 Task: Add the task  Add support for in-app purchases to the mobile app to the section Automated Deployment Sprint in the project Touchstone and add a Due Date to the respective task as 2023/11/26.
Action: Mouse moved to (100, 415)
Screenshot: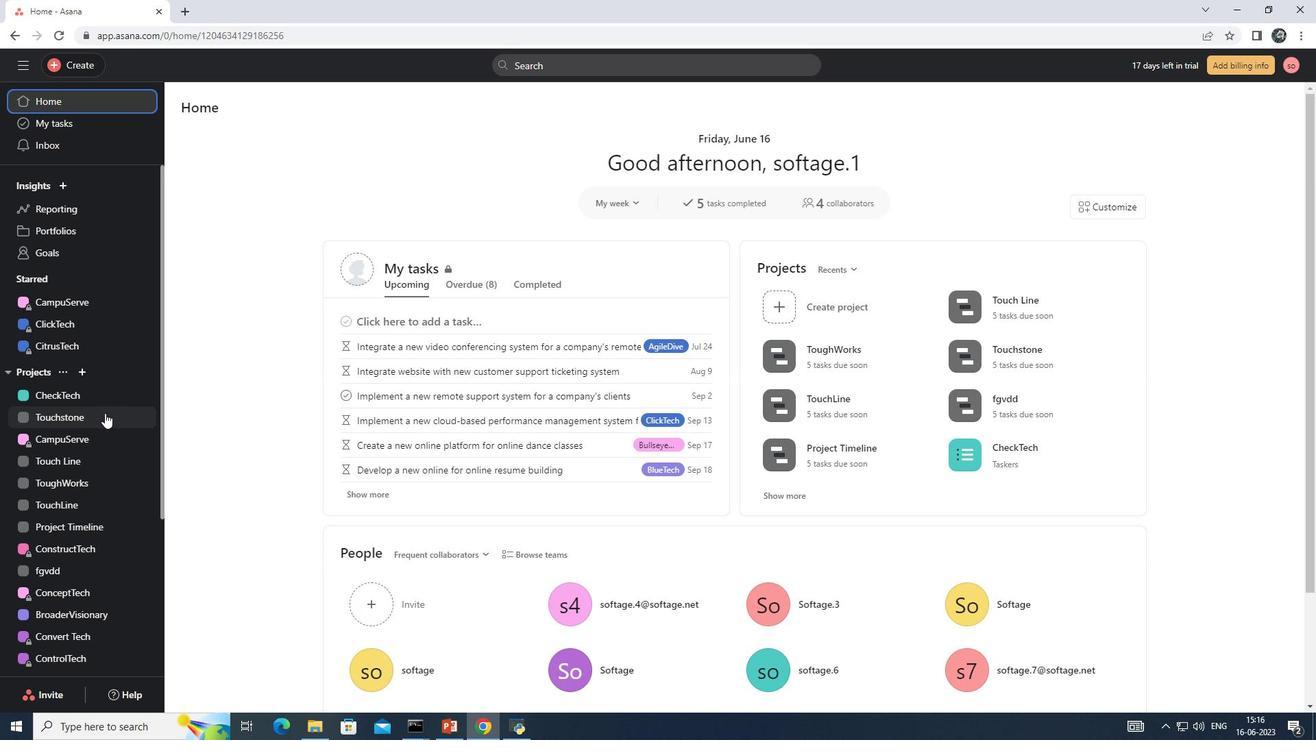 
Action: Mouse pressed left at (100, 415)
Screenshot: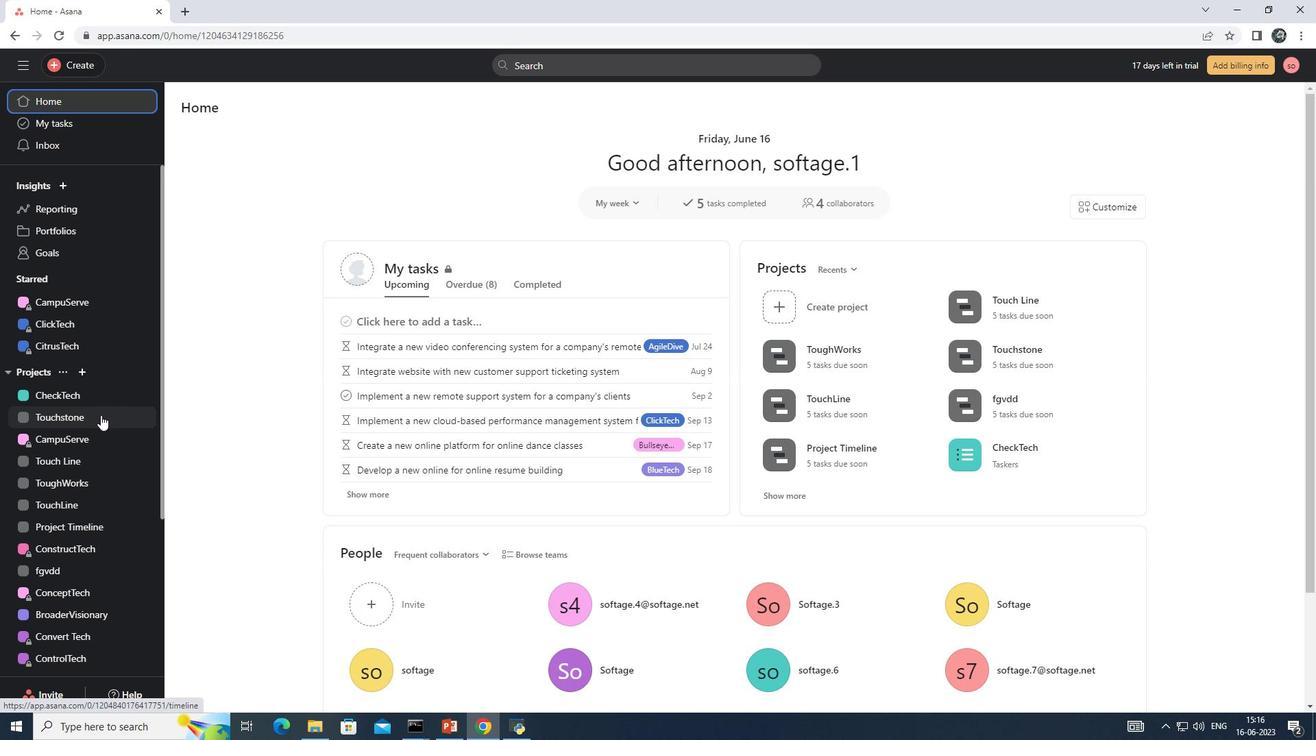 
Action: Mouse moved to (248, 139)
Screenshot: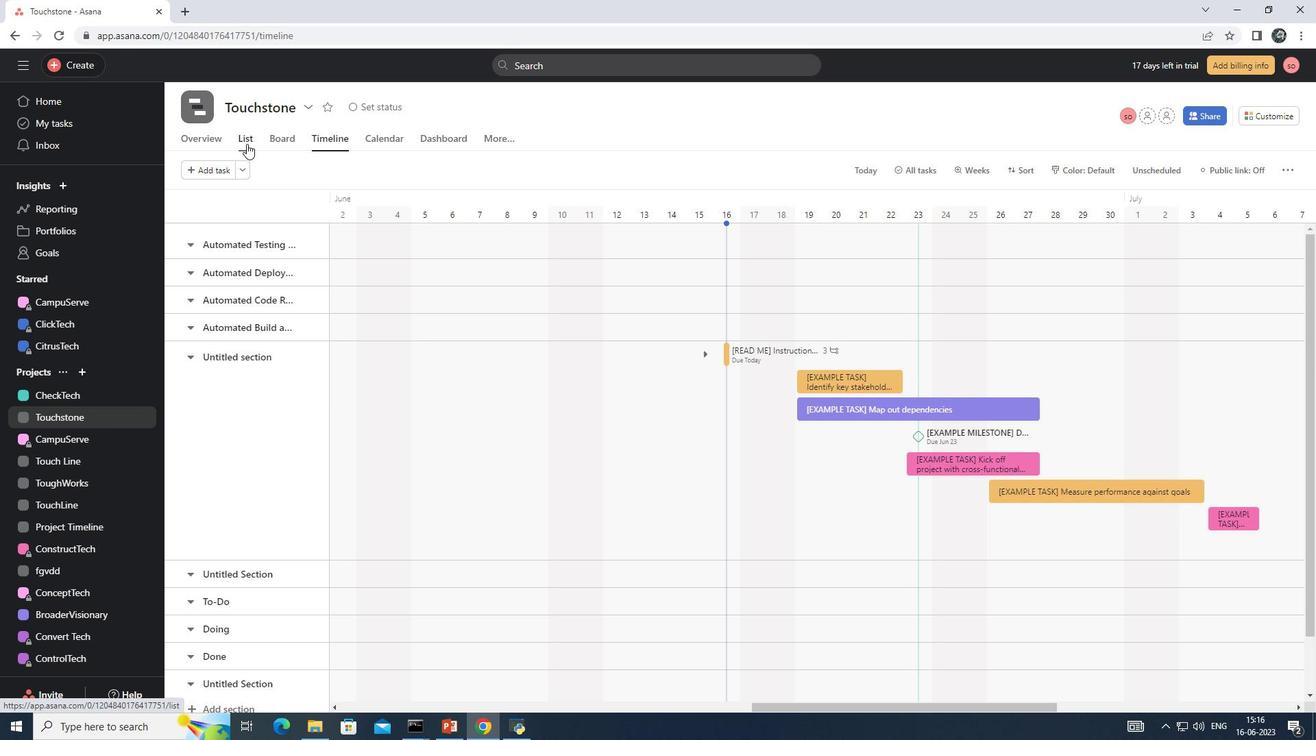
Action: Mouse pressed left at (248, 139)
Screenshot: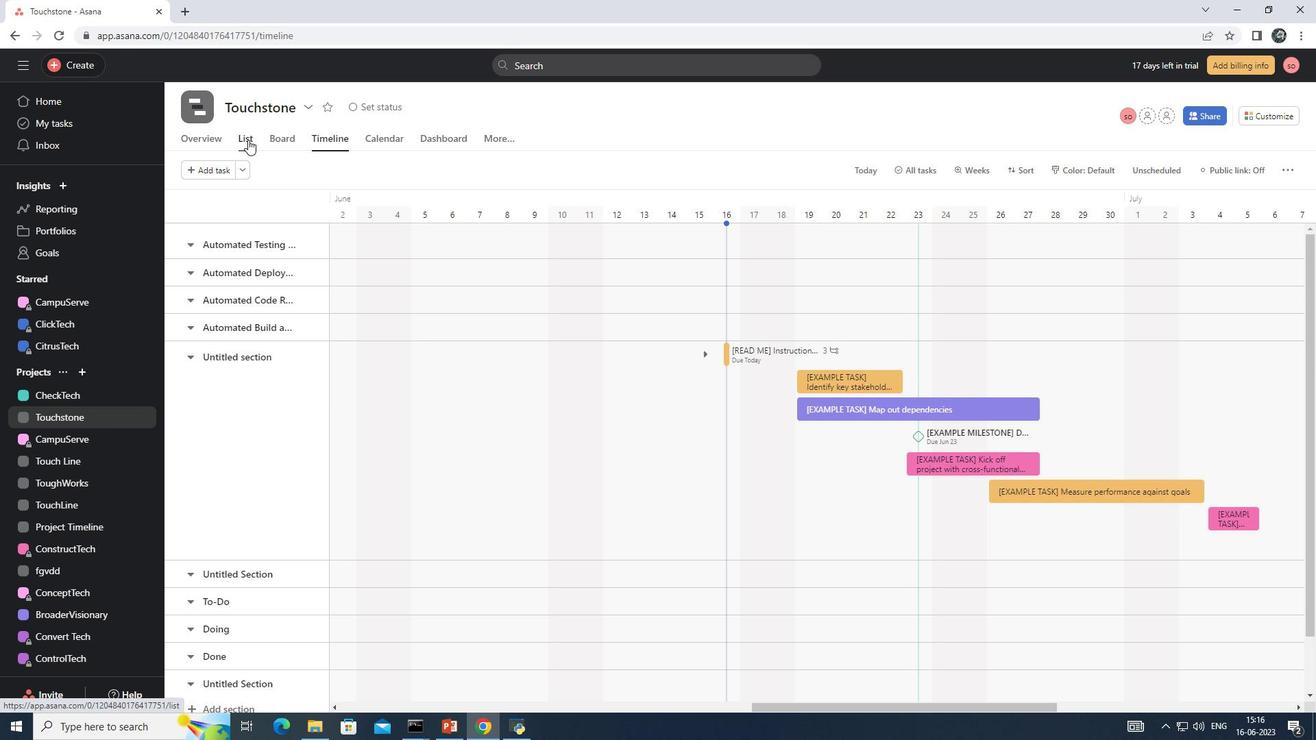 
Action: Mouse moved to (566, 441)
Screenshot: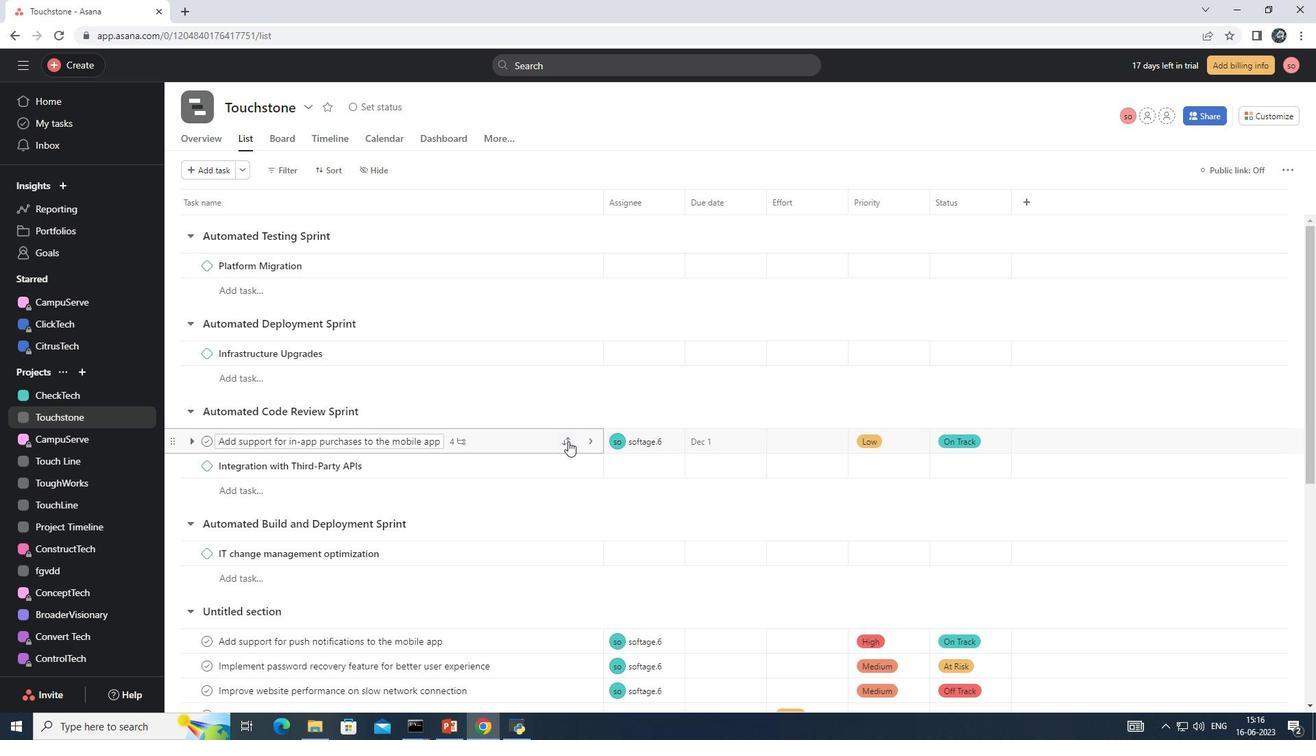 
Action: Mouse pressed left at (566, 441)
Screenshot: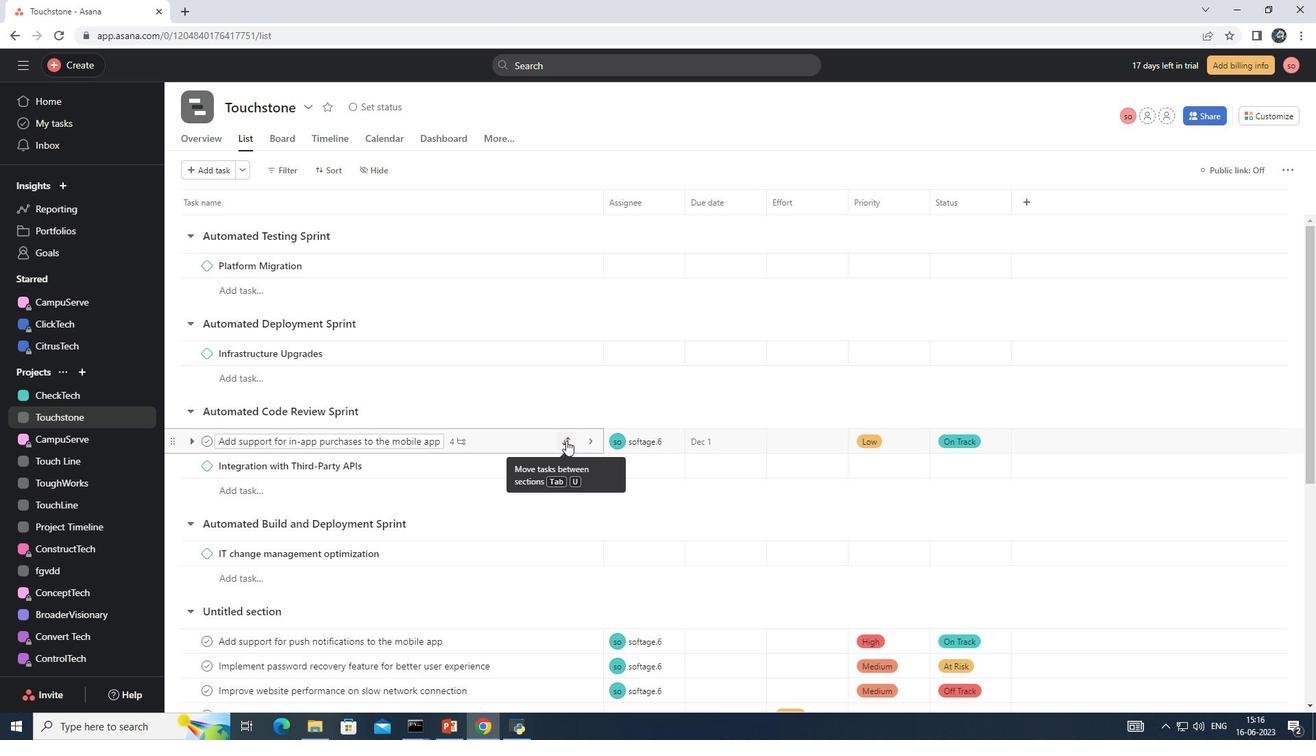 
Action: Mouse moved to (509, 219)
Screenshot: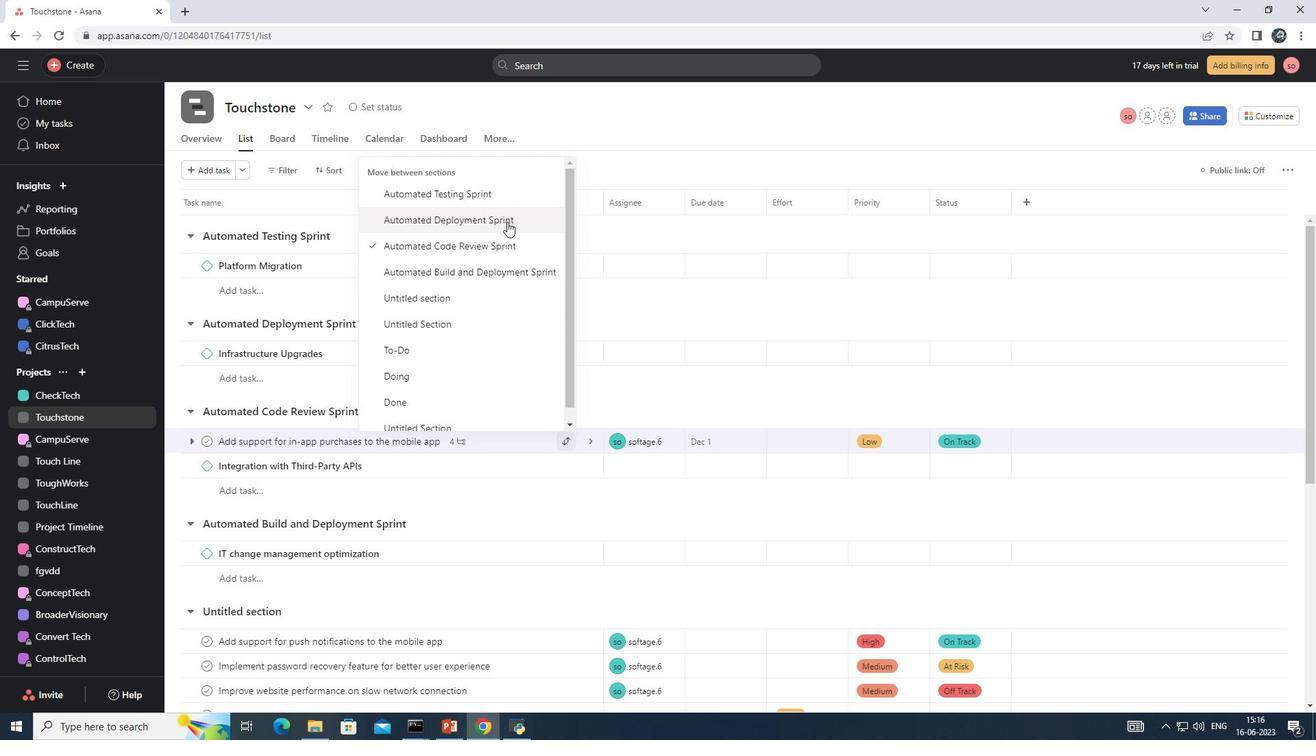 
Action: Mouse pressed left at (509, 219)
Screenshot: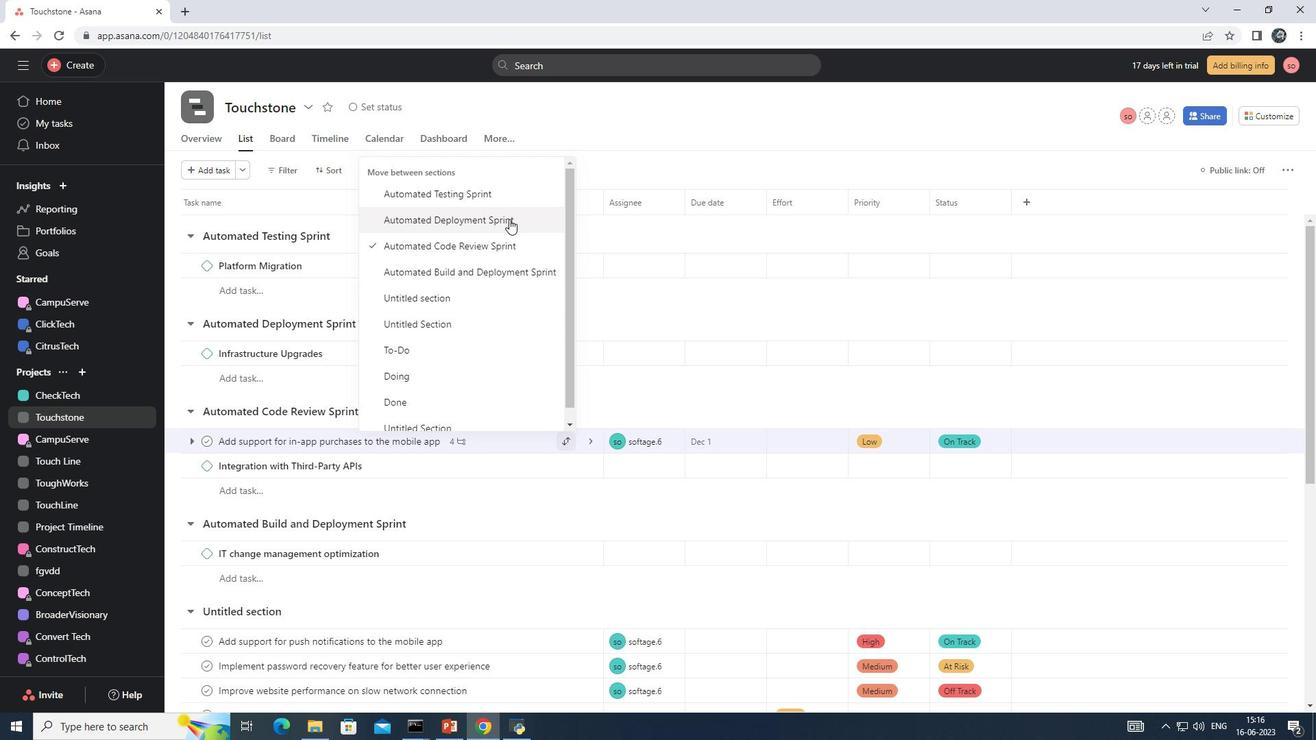 
Action: Mouse moved to (729, 351)
Screenshot: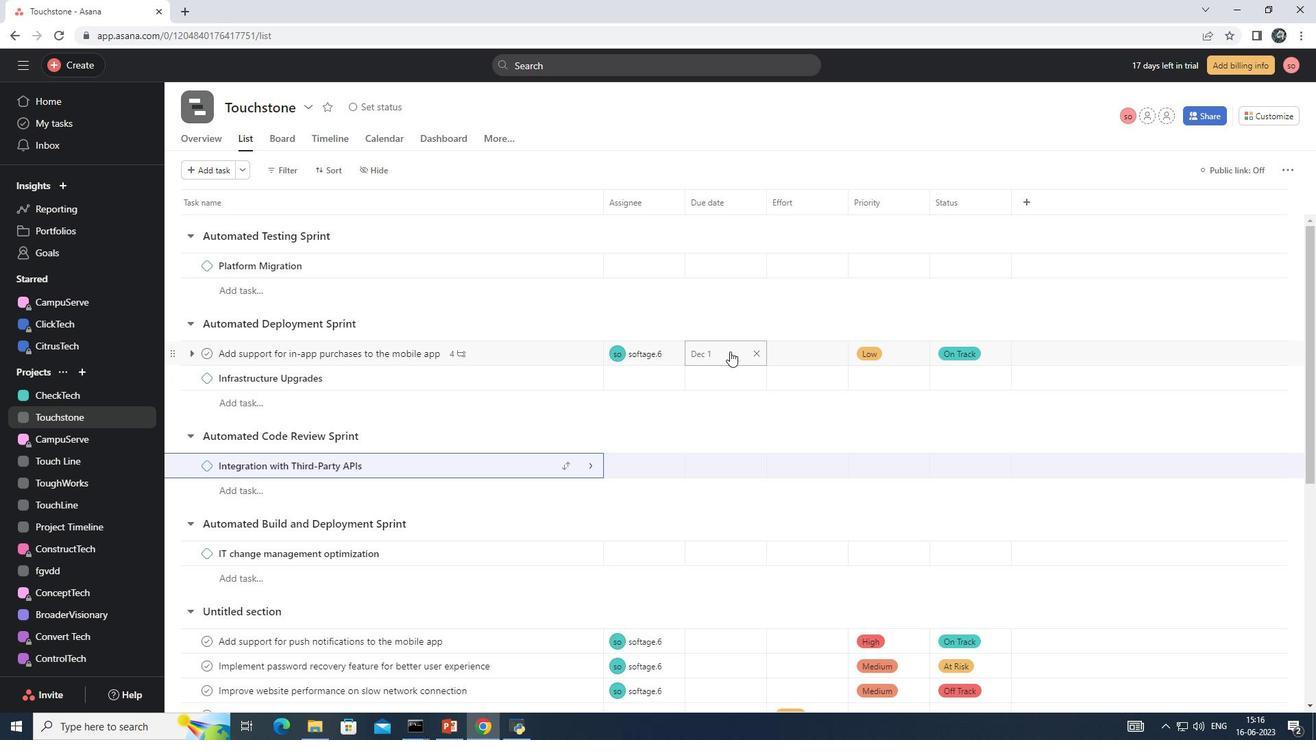 
Action: Mouse pressed left at (729, 351)
Screenshot: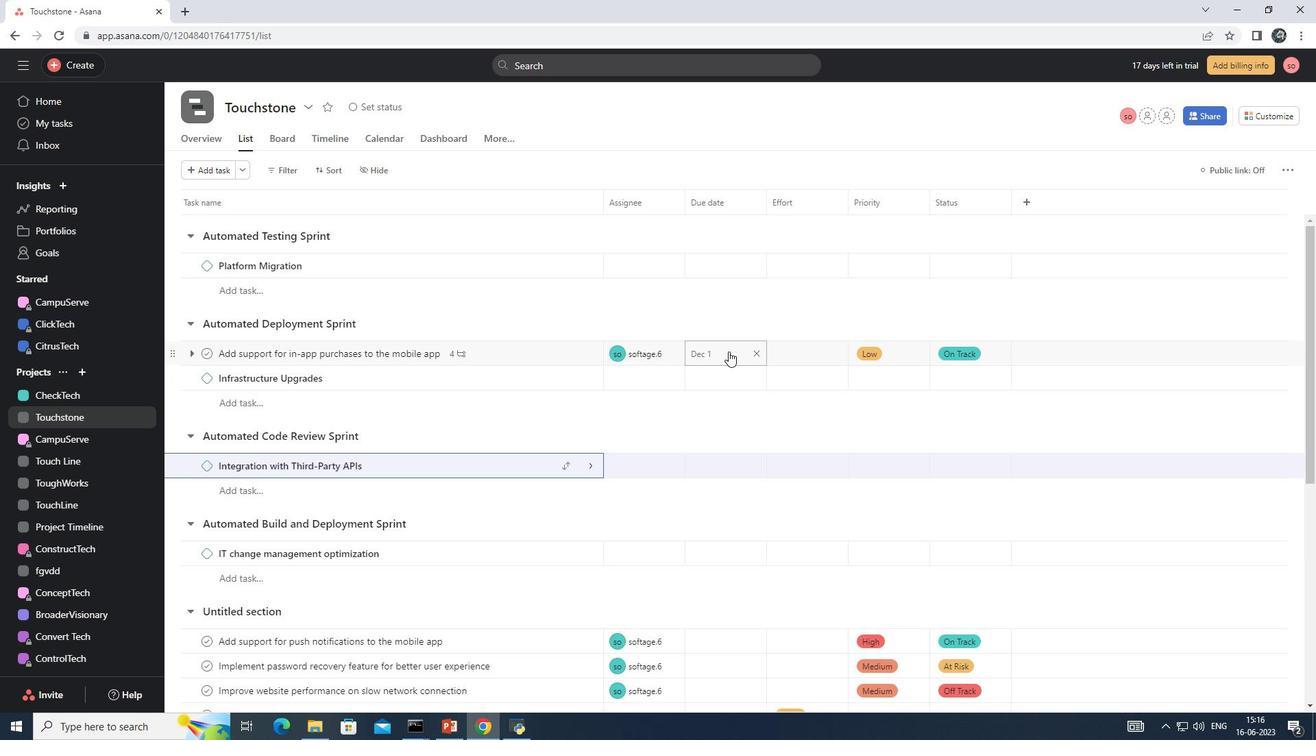
Action: Mouse moved to (711, 425)
Screenshot: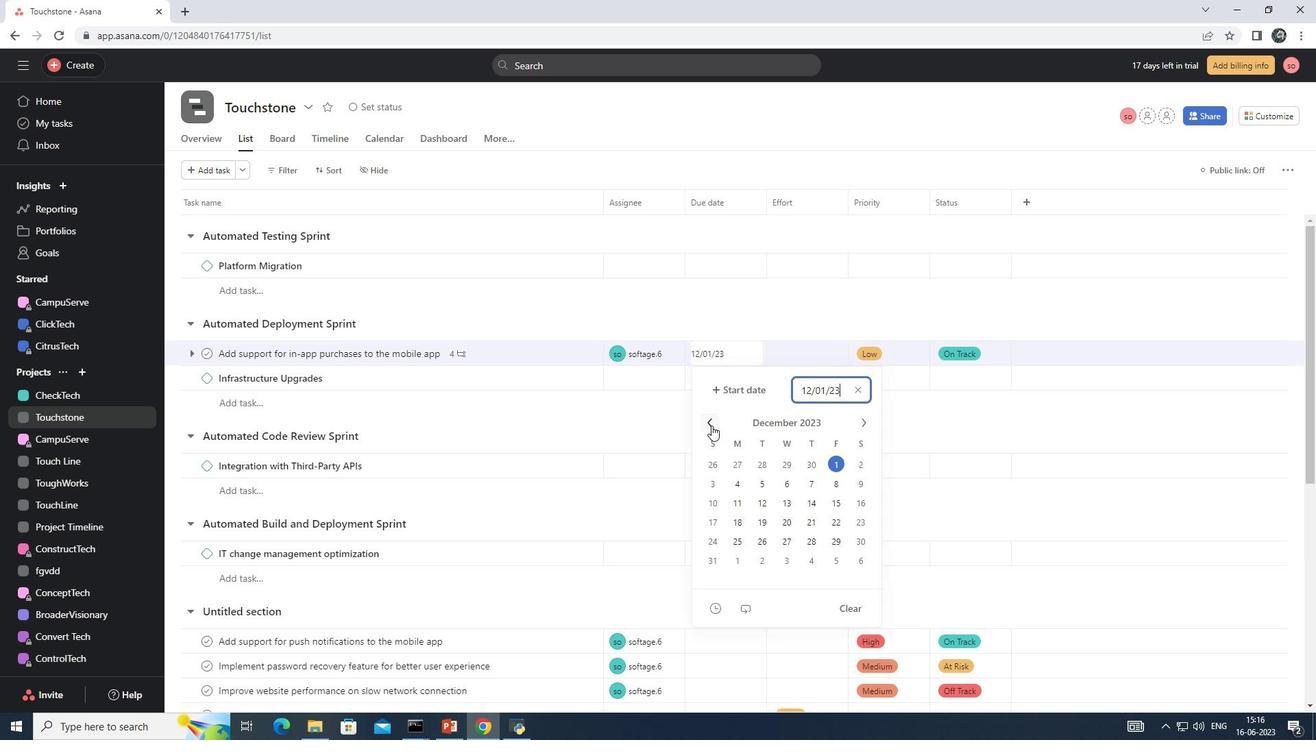 
Action: Mouse pressed left at (711, 425)
Screenshot: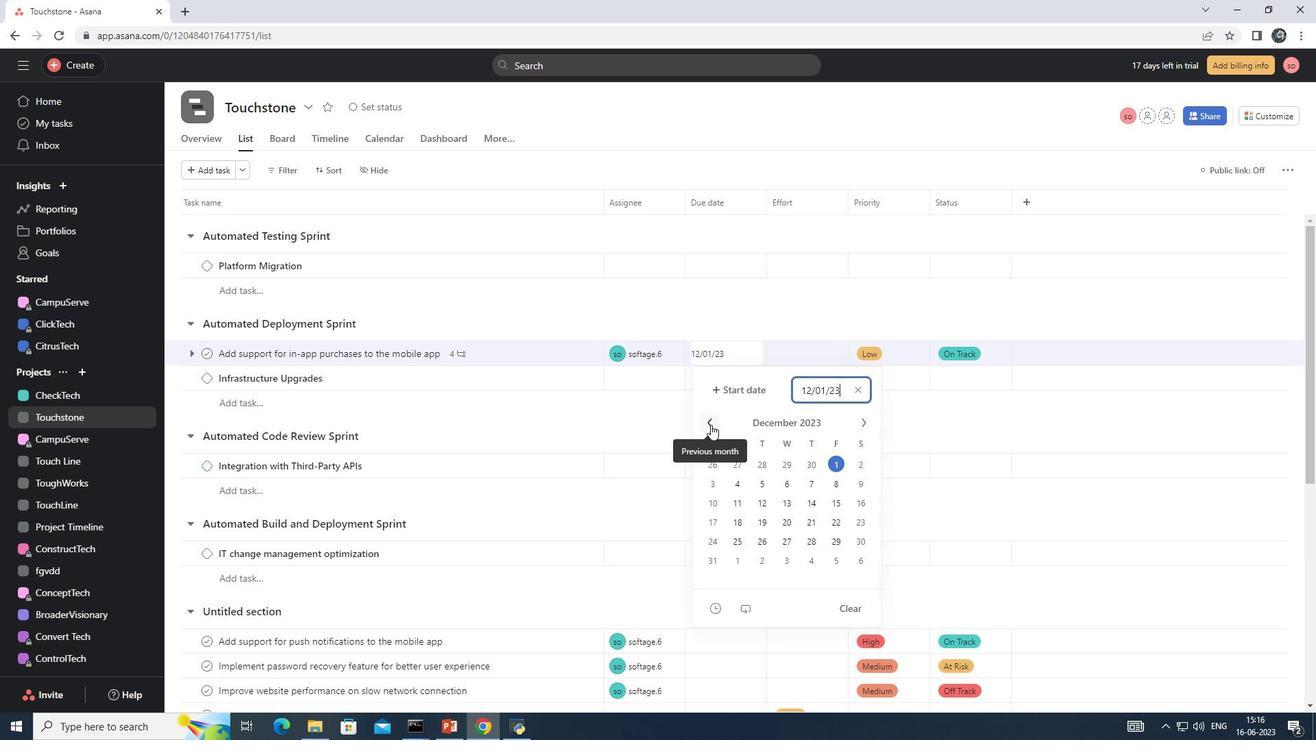 
Action: Mouse moved to (711, 537)
Screenshot: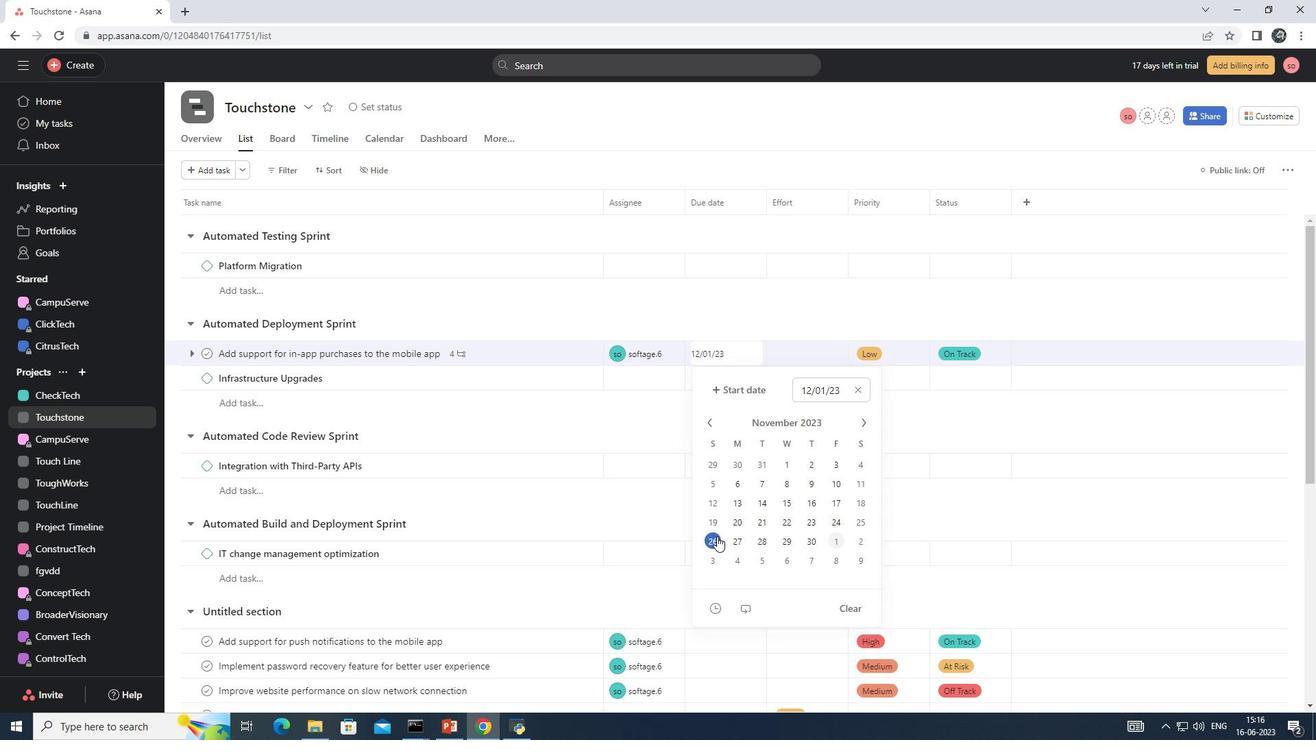 
Action: Mouse pressed left at (711, 537)
Screenshot: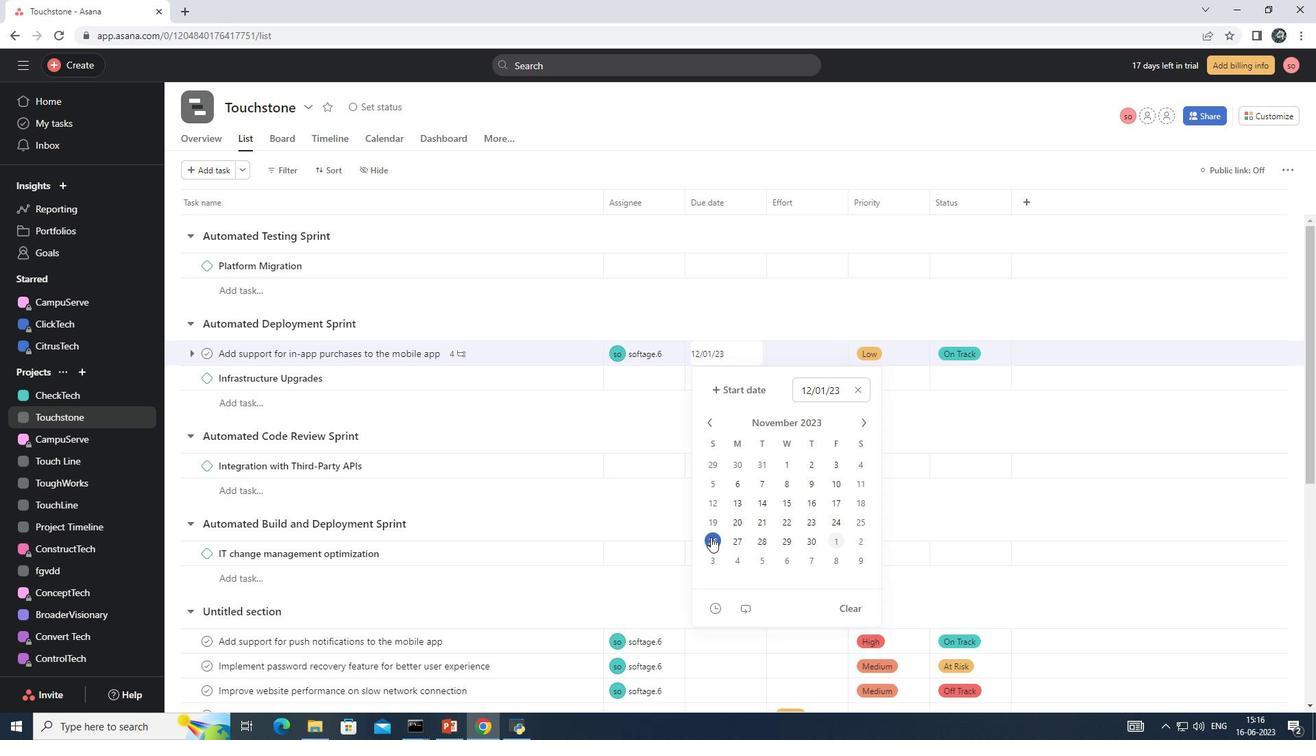 
Action: Mouse moved to (668, 401)
Screenshot: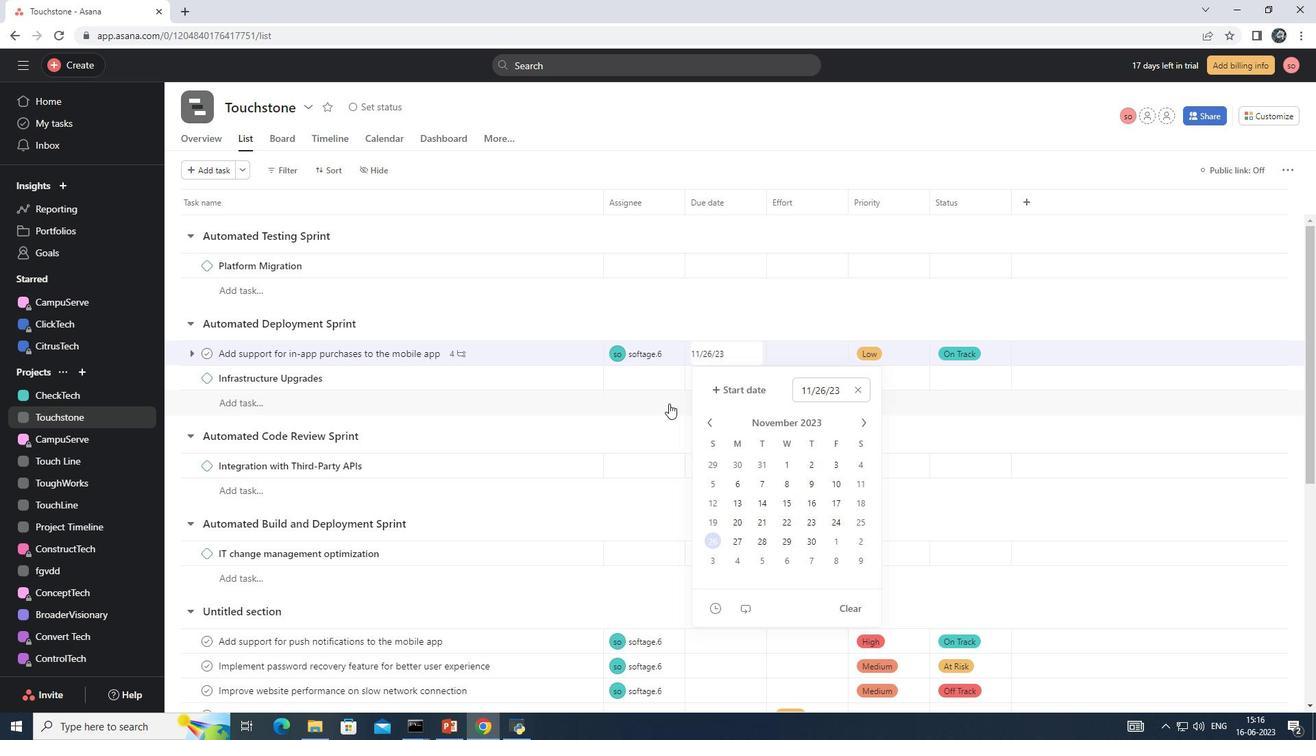 
Action: Mouse pressed left at (668, 401)
Screenshot: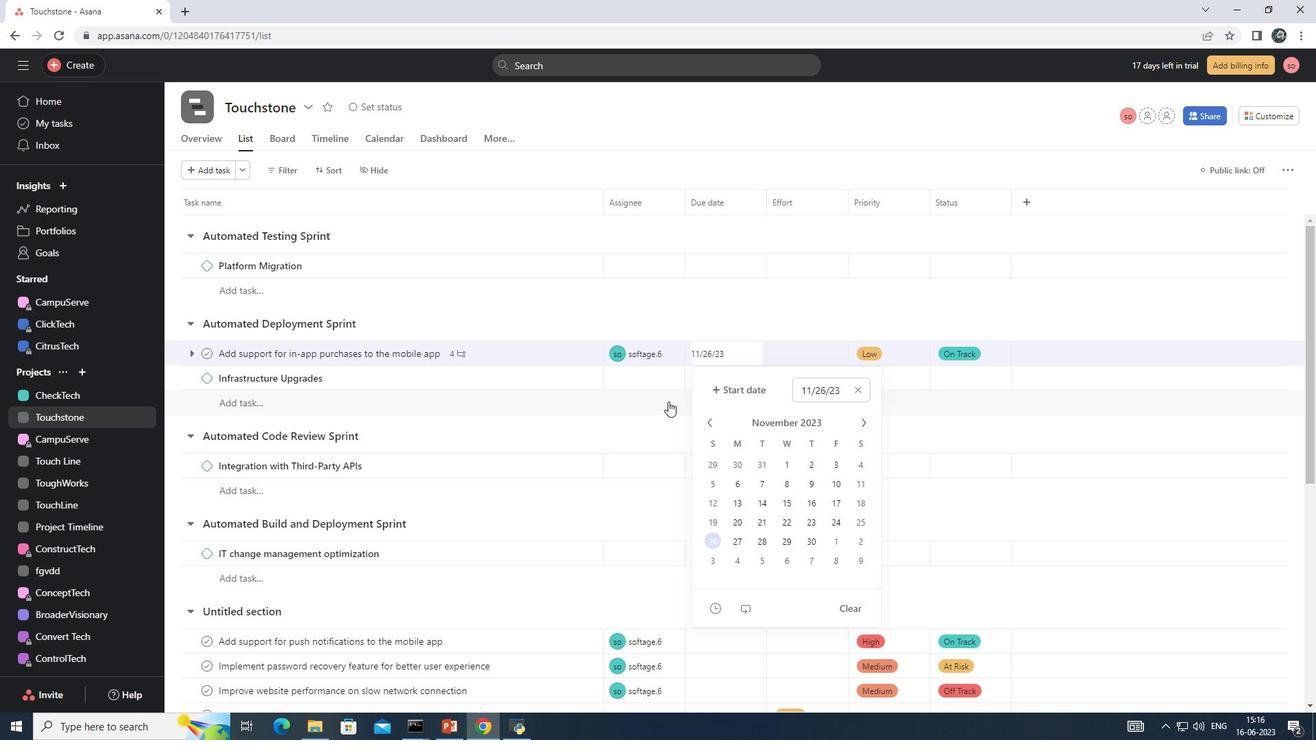 
Action: Mouse moved to (641, 431)
Screenshot: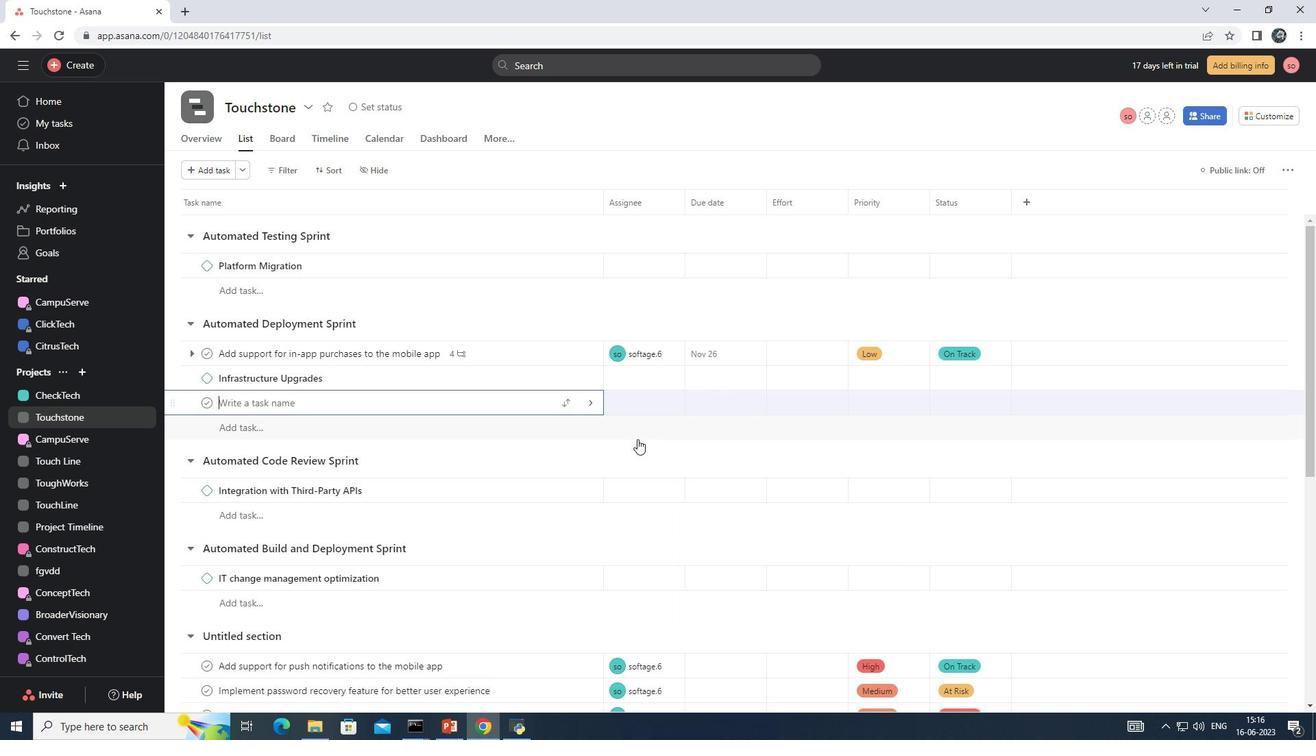 
Action: Mouse pressed left at (641, 431)
Screenshot: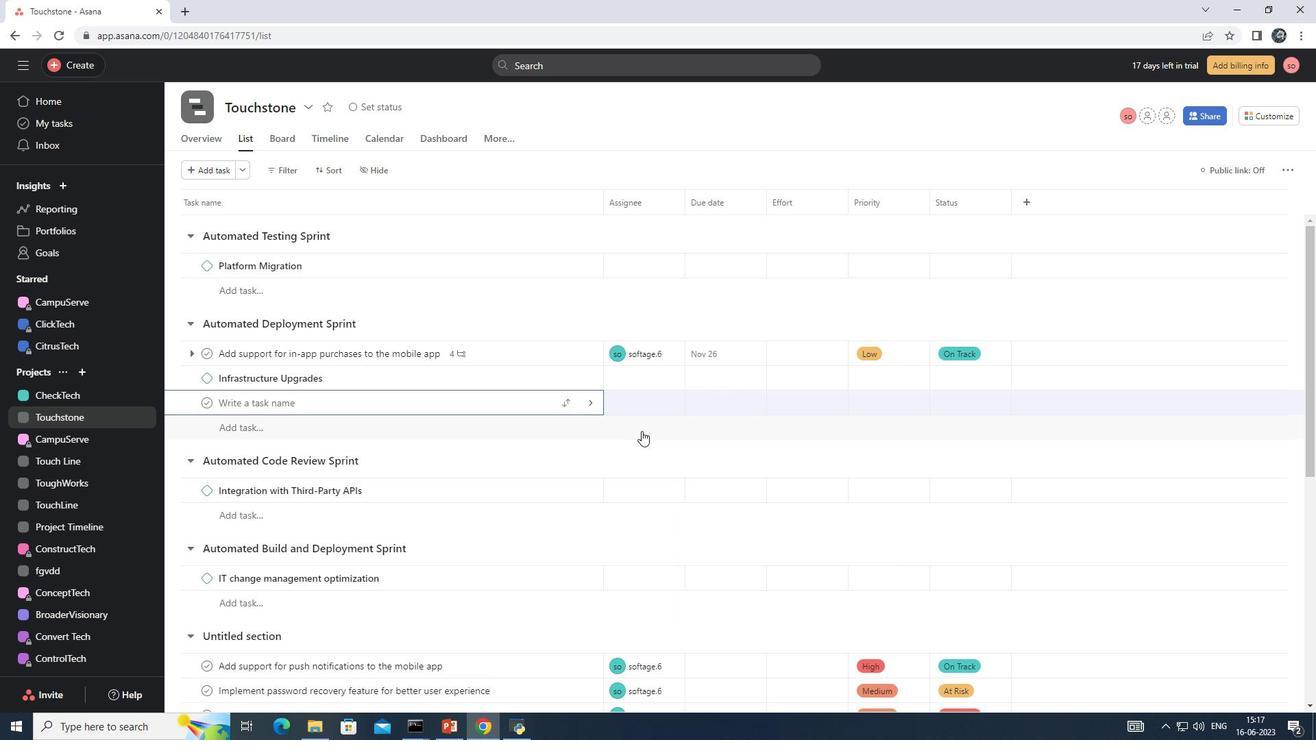 
